 Task: Look for products in the category "Women's Body Care" from Aloe Cadabra only.
Action: Mouse moved to (294, 126)
Screenshot: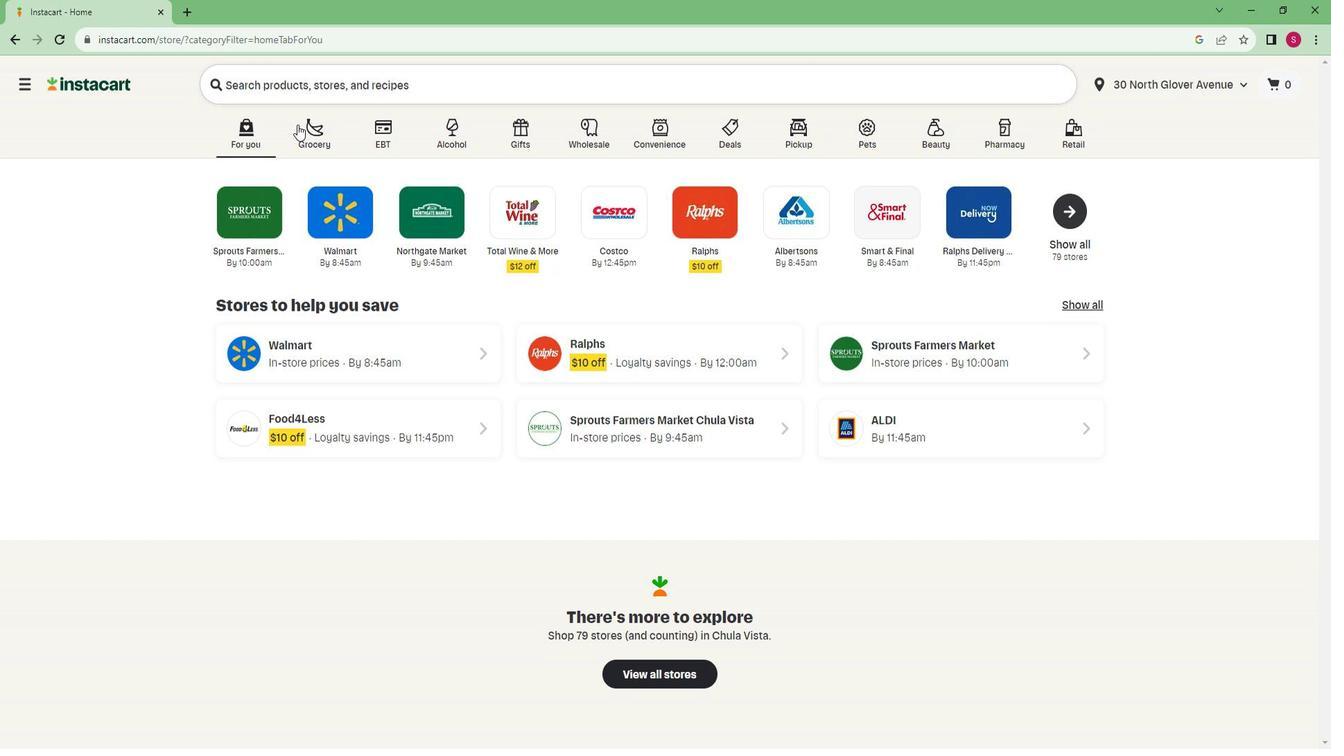 
Action: Mouse pressed left at (294, 126)
Screenshot: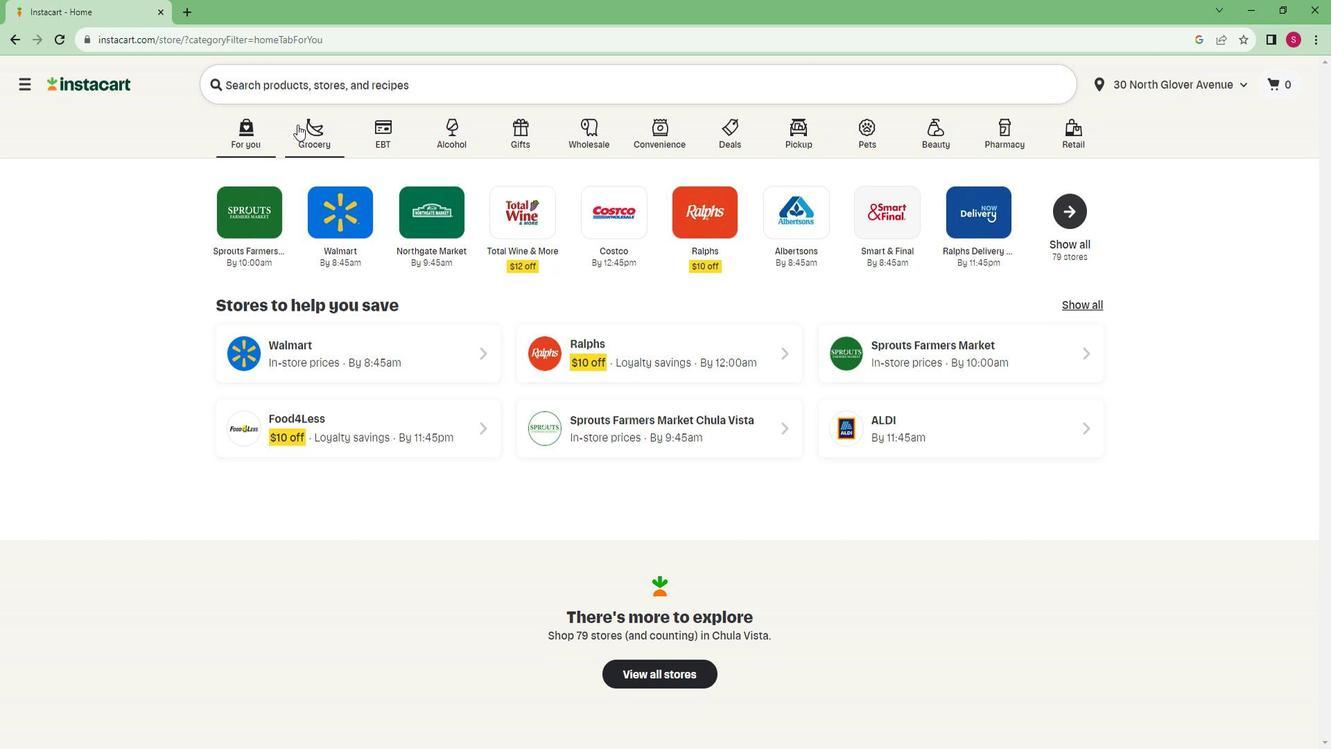 
Action: Mouse moved to (289, 401)
Screenshot: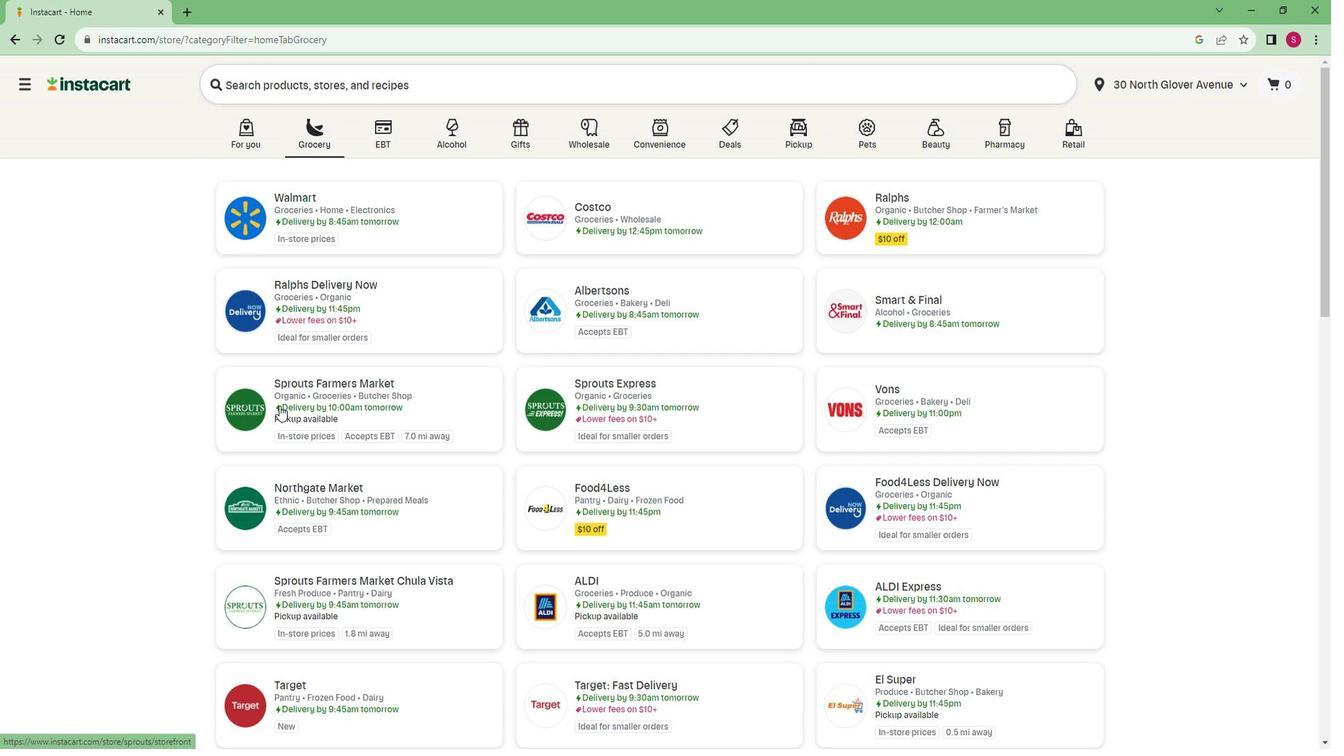 
Action: Mouse pressed left at (289, 401)
Screenshot: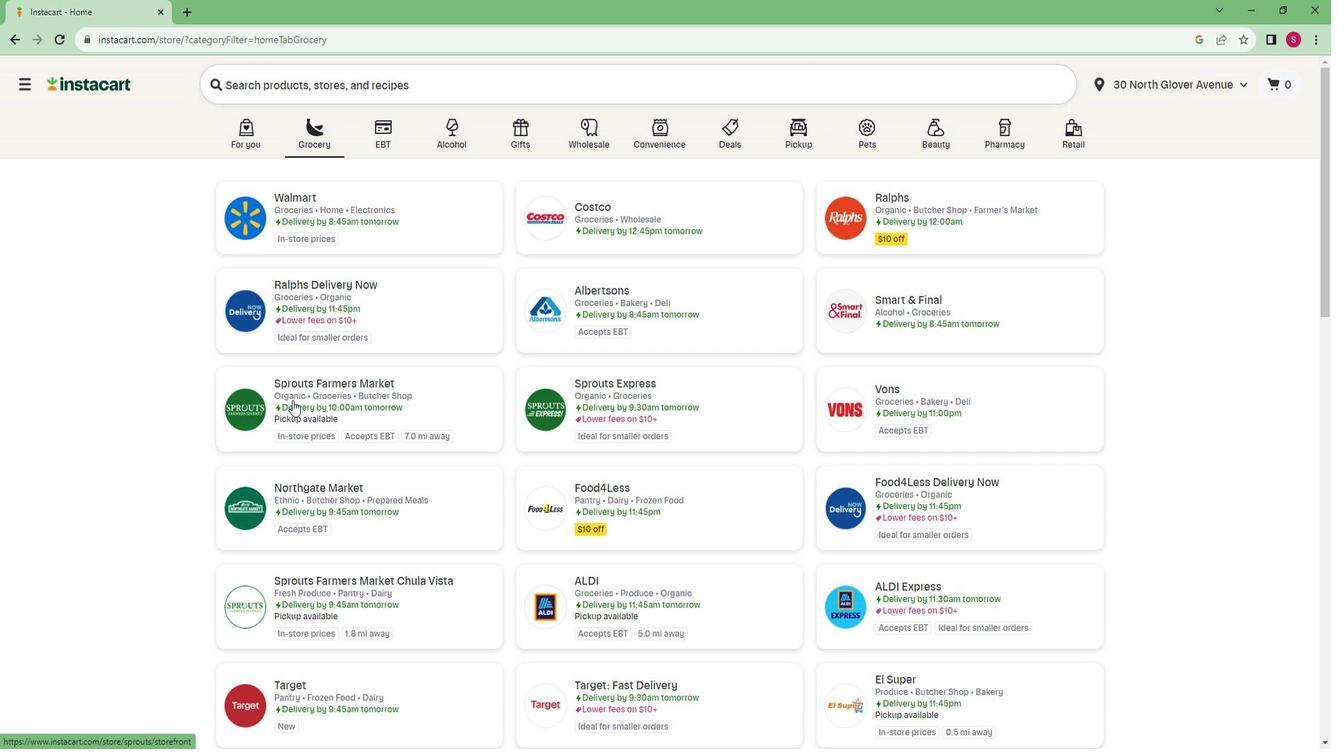 
Action: Mouse moved to (37, 606)
Screenshot: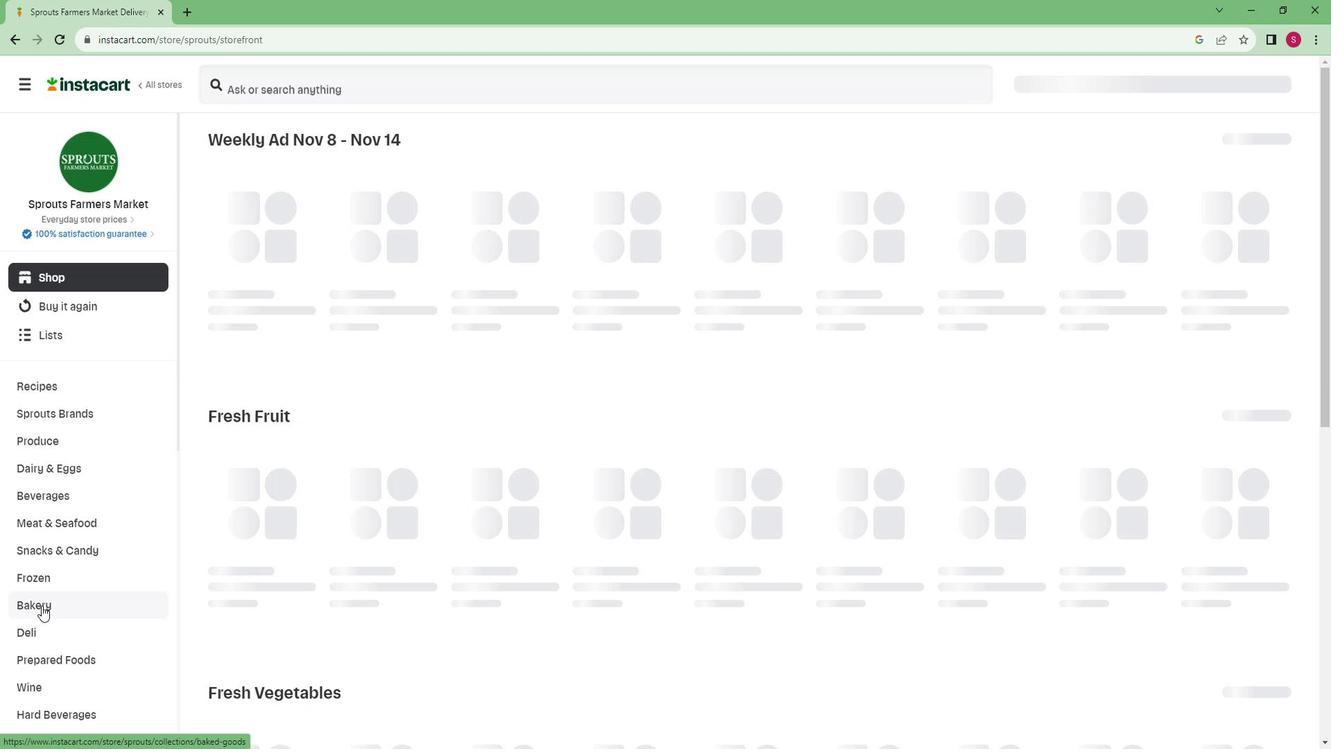 
Action: Mouse scrolled (37, 606) with delta (0, 0)
Screenshot: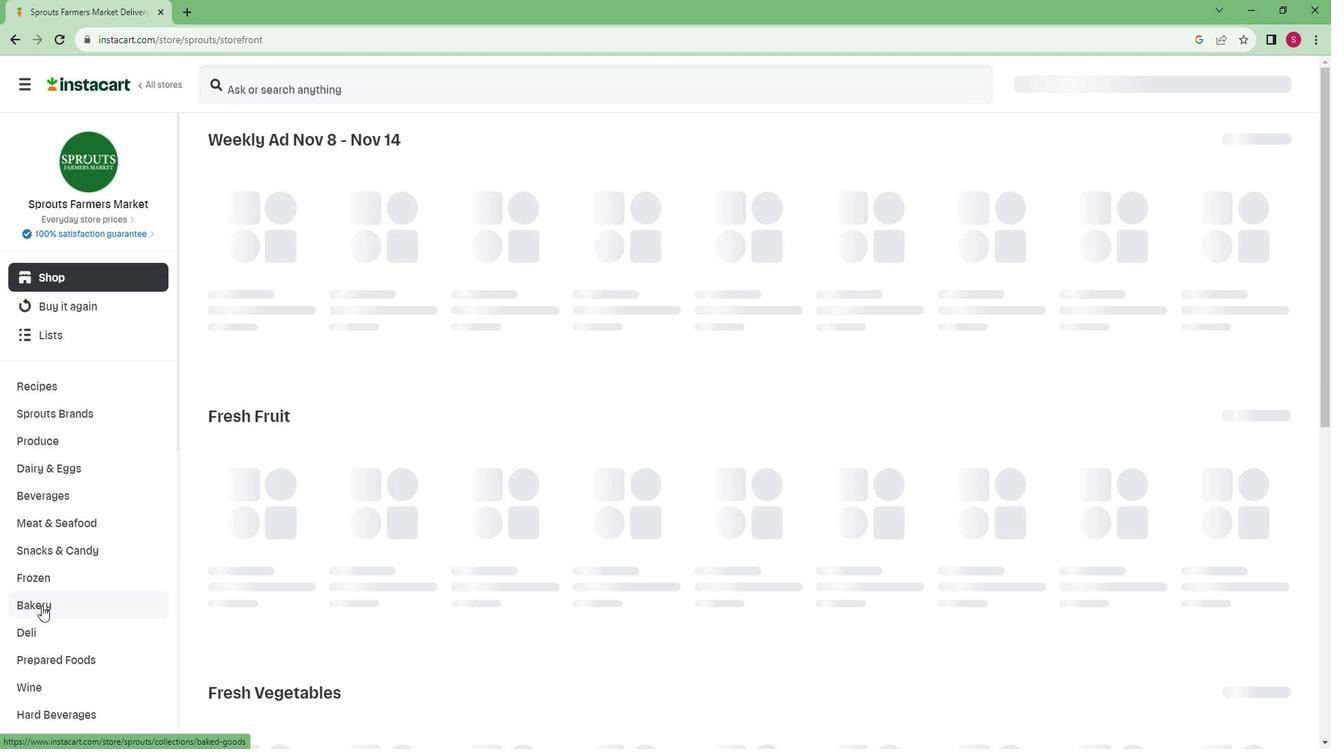
Action: Mouse scrolled (37, 606) with delta (0, 0)
Screenshot: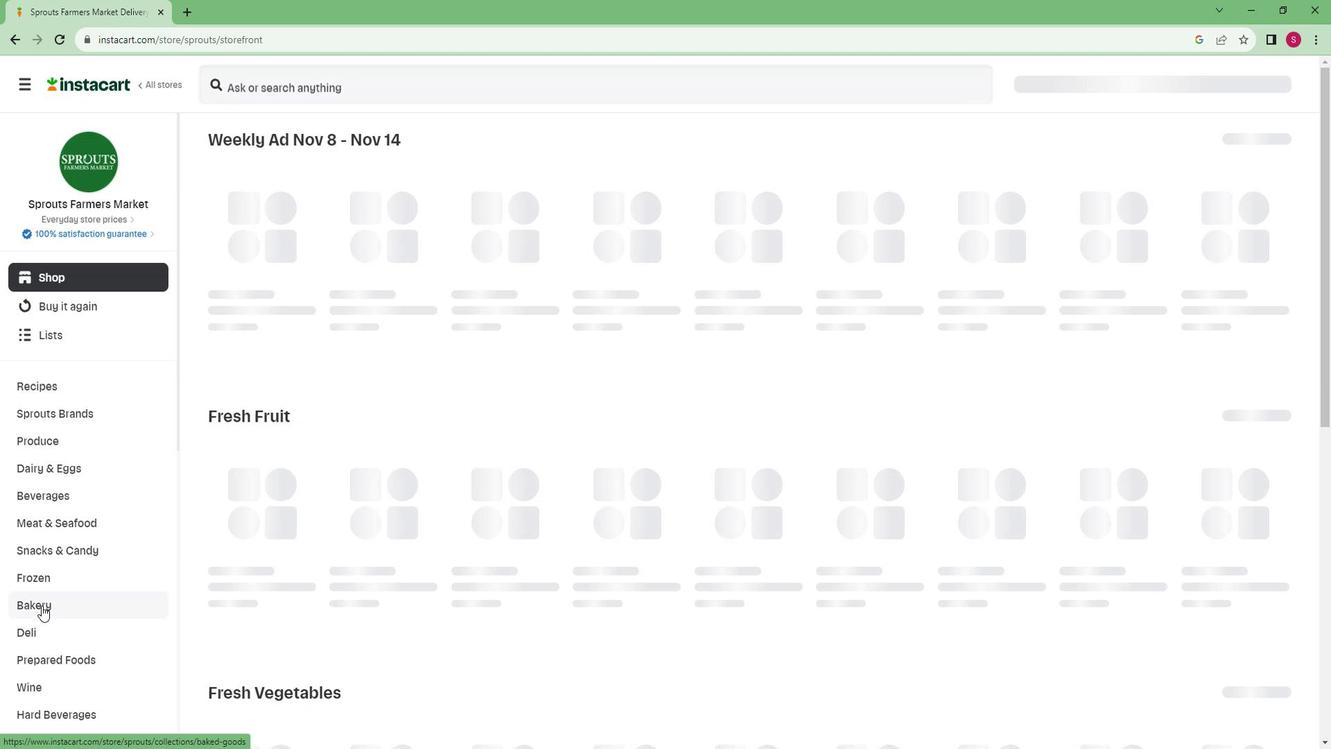 
Action: Mouse scrolled (37, 606) with delta (0, 0)
Screenshot: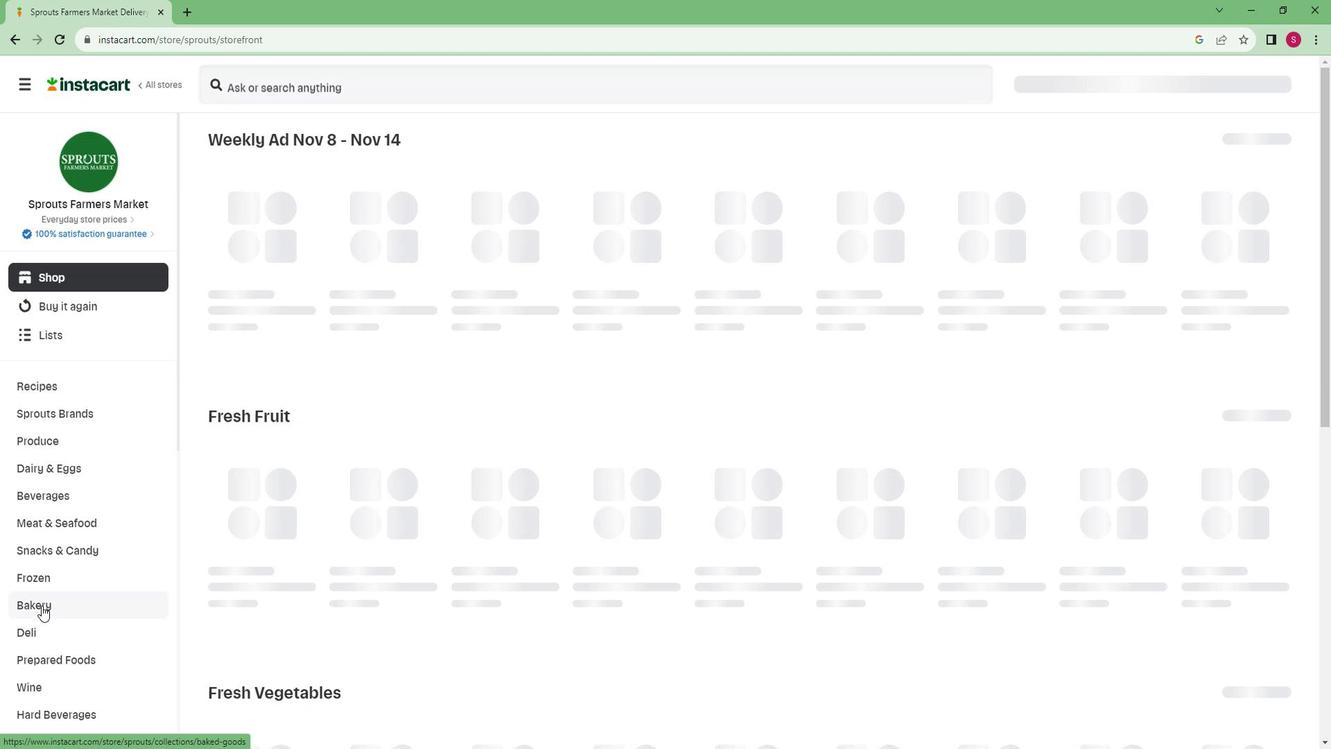 
Action: Mouse scrolled (37, 606) with delta (0, 0)
Screenshot: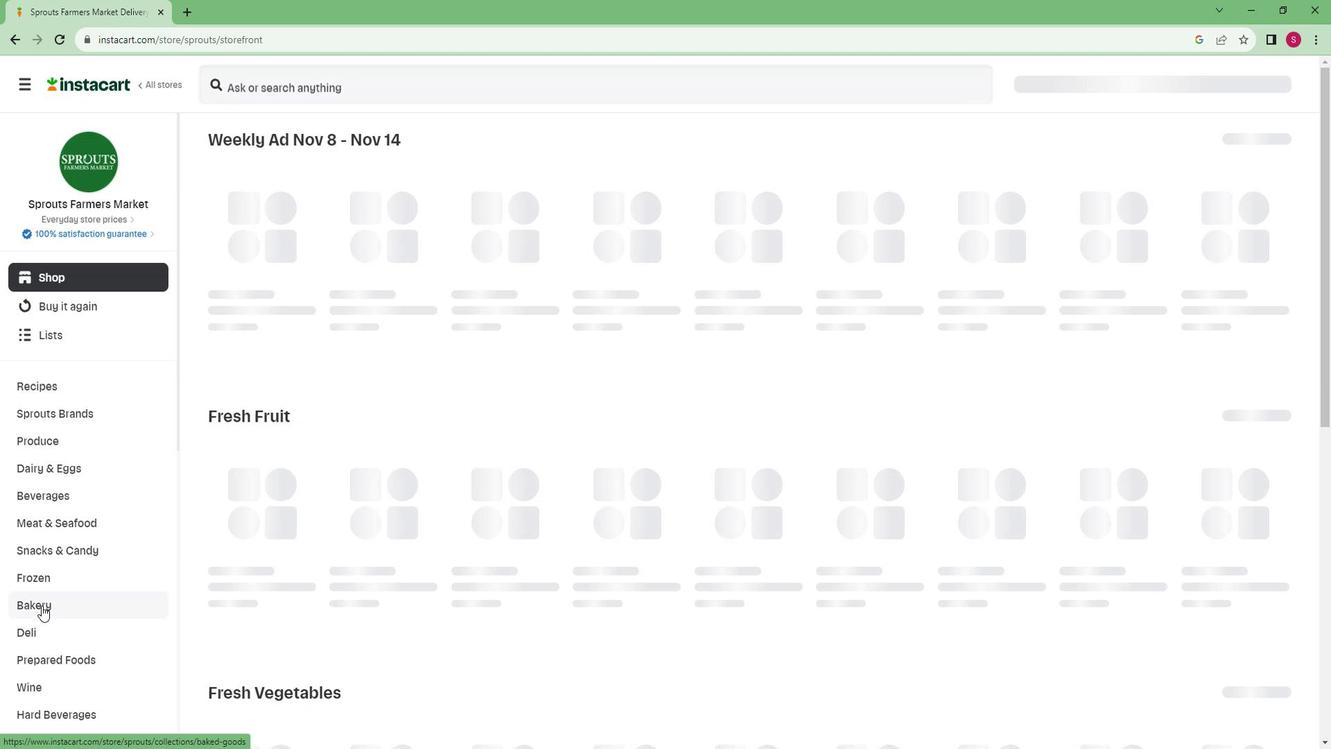 
Action: Mouse scrolled (37, 606) with delta (0, 0)
Screenshot: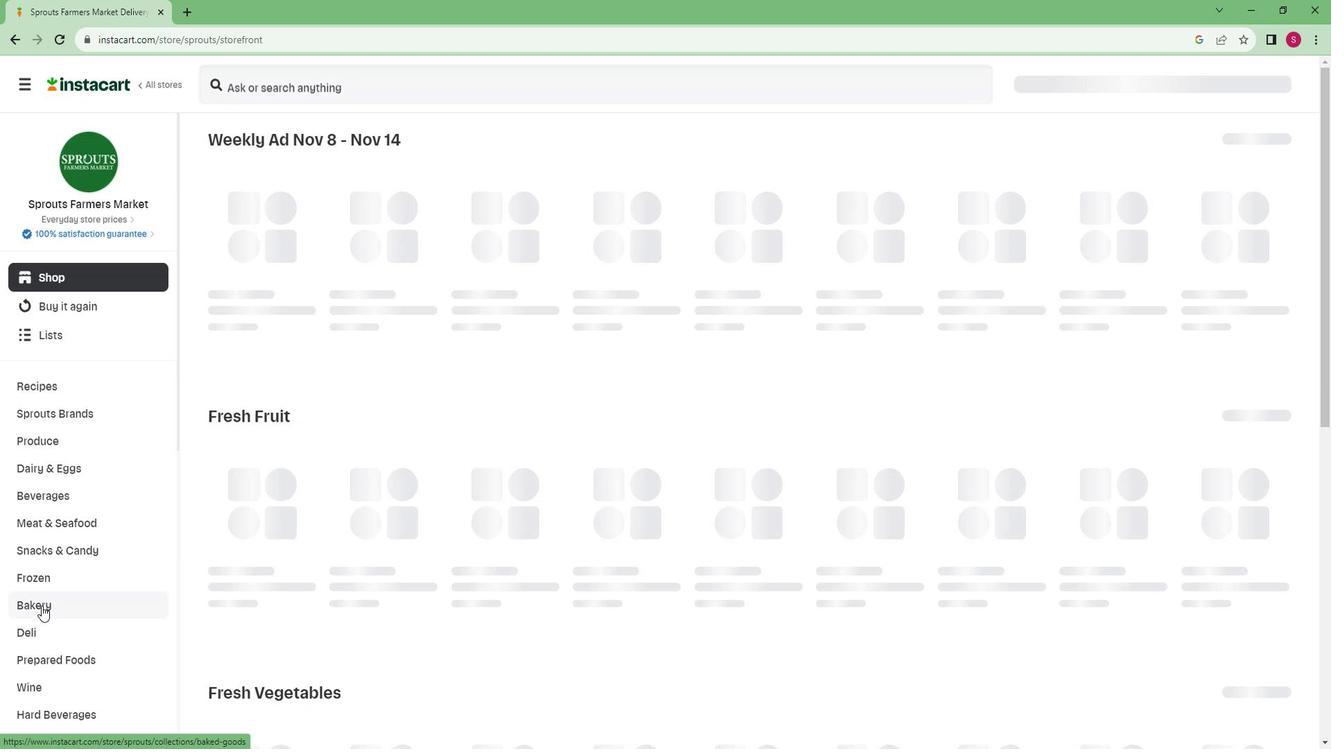
Action: Mouse scrolled (37, 606) with delta (0, 0)
Screenshot: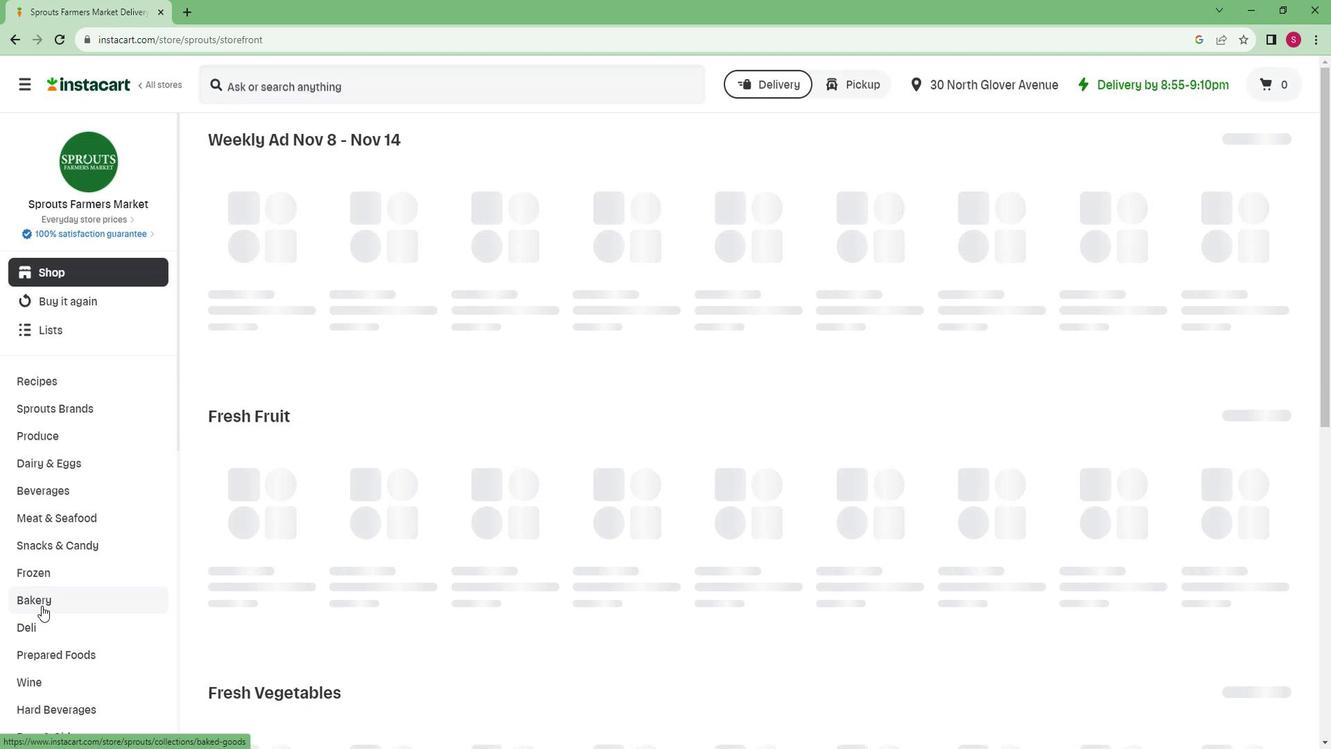 
Action: Mouse scrolled (37, 606) with delta (0, 0)
Screenshot: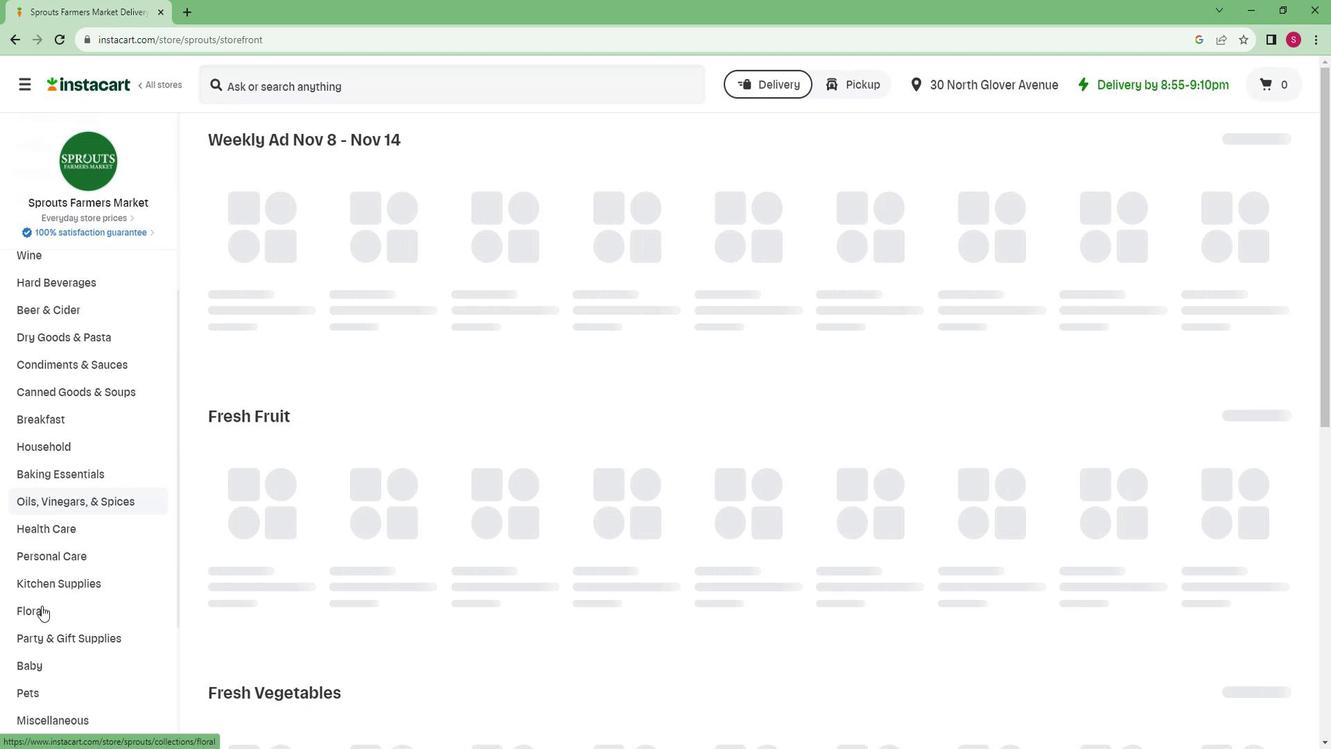 
Action: Mouse scrolled (37, 606) with delta (0, 0)
Screenshot: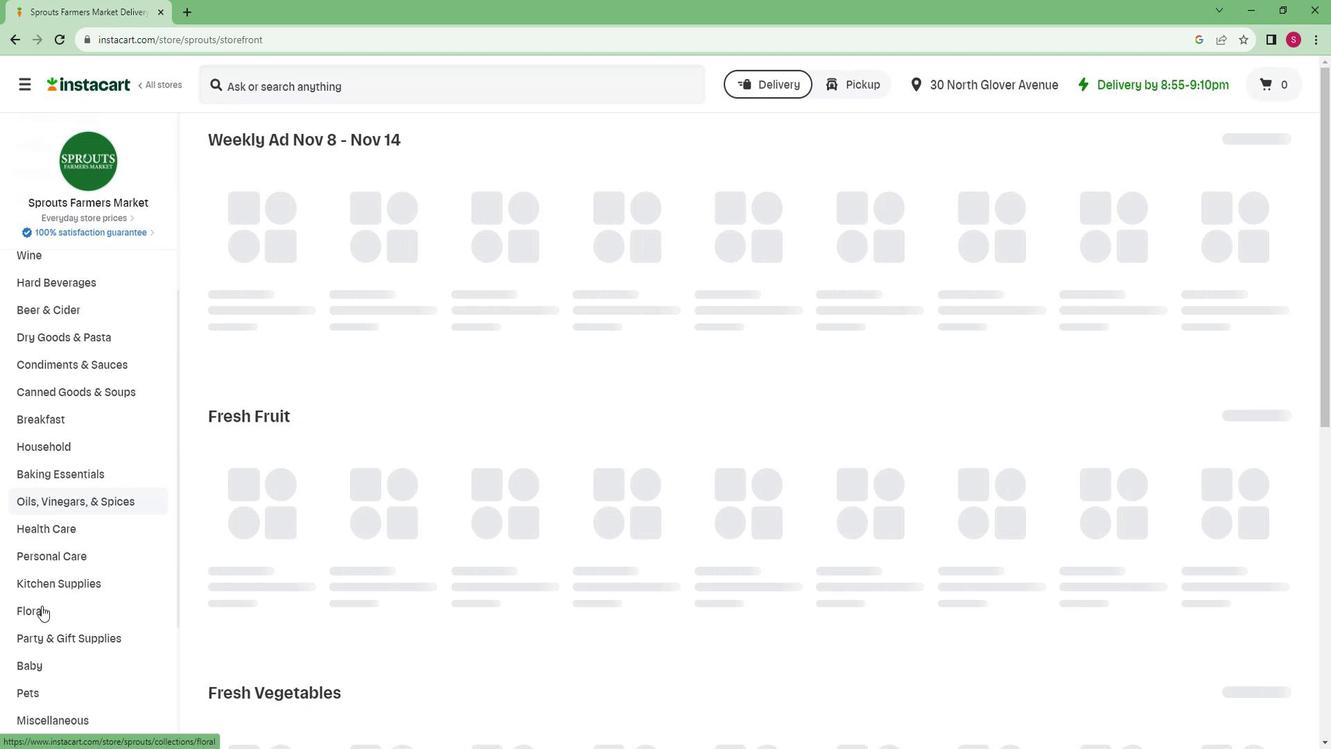 
Action: Mouse scrolled (37, 606) with delta (0, 0)
Screenshot: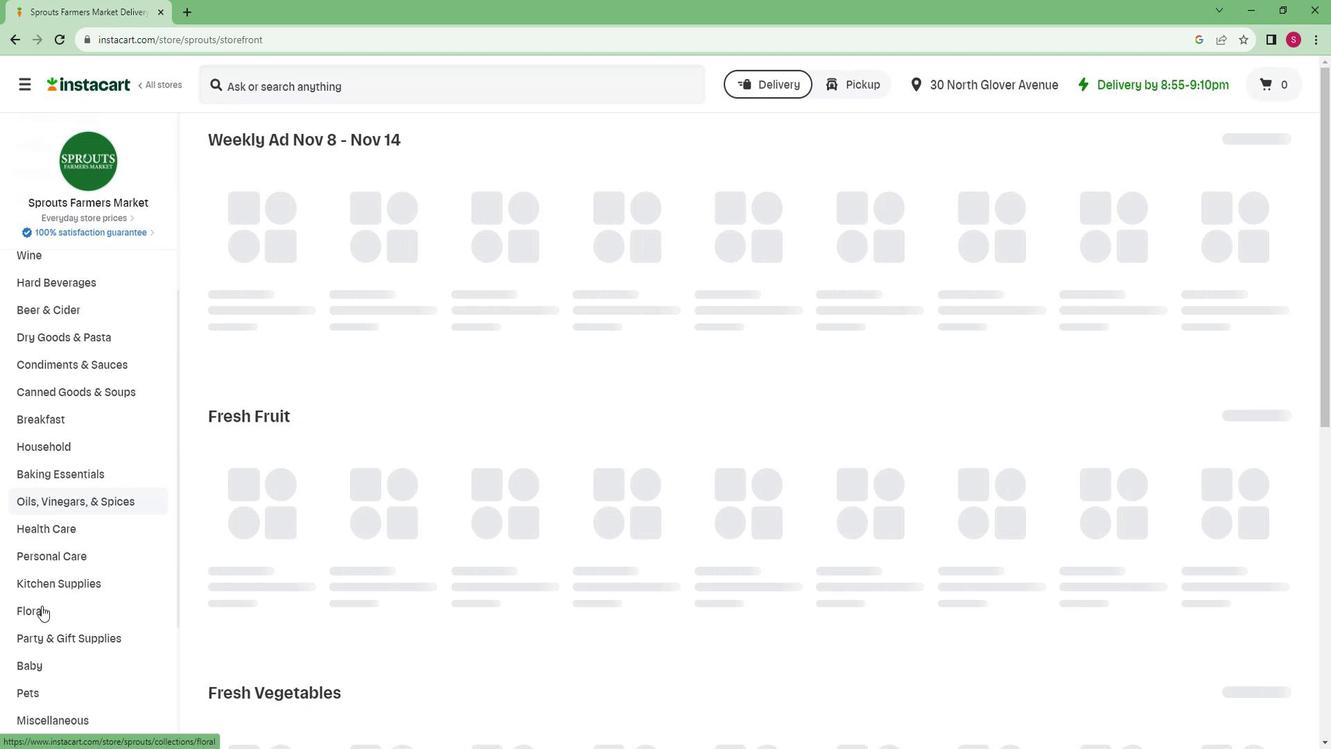 
Action: Mouse scrolled (37, 606) with delta (0, 0)
Screenshot: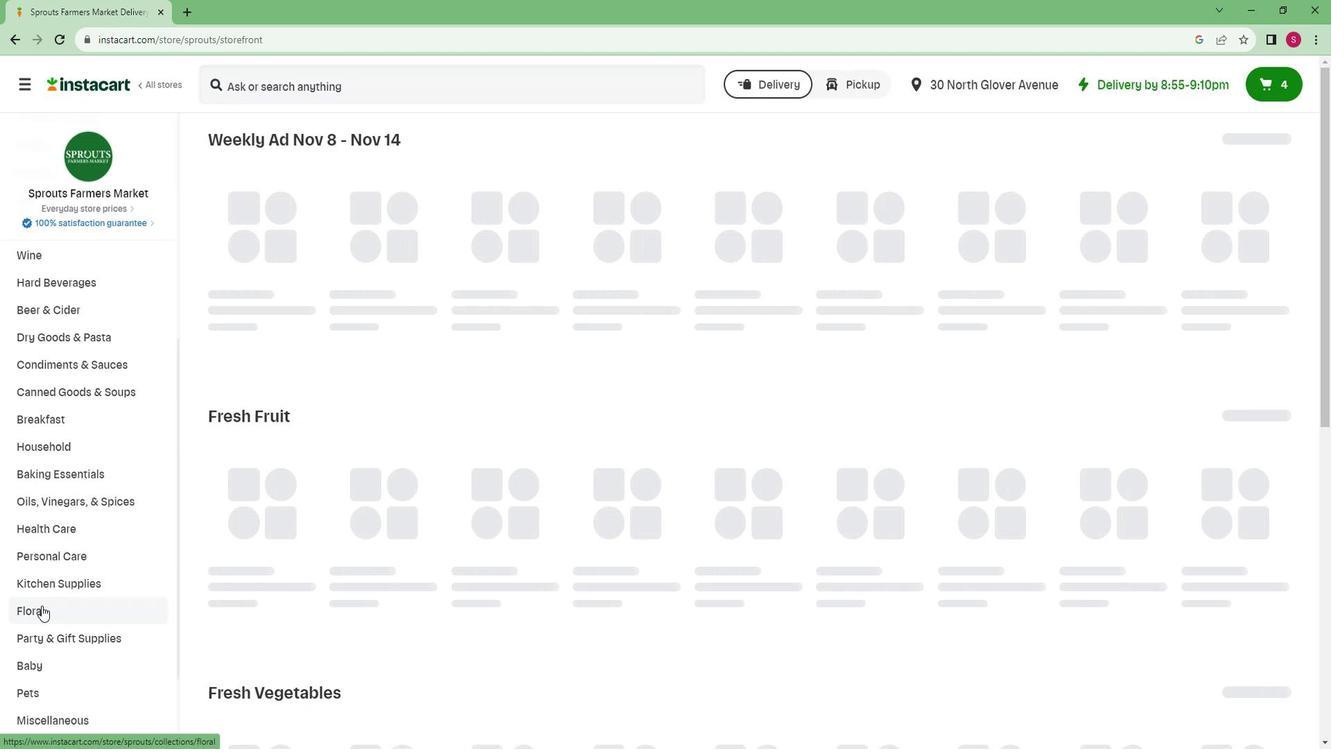 
Action: Mouse scrolled (37, 606) with delta (0, 0)
Screenshot: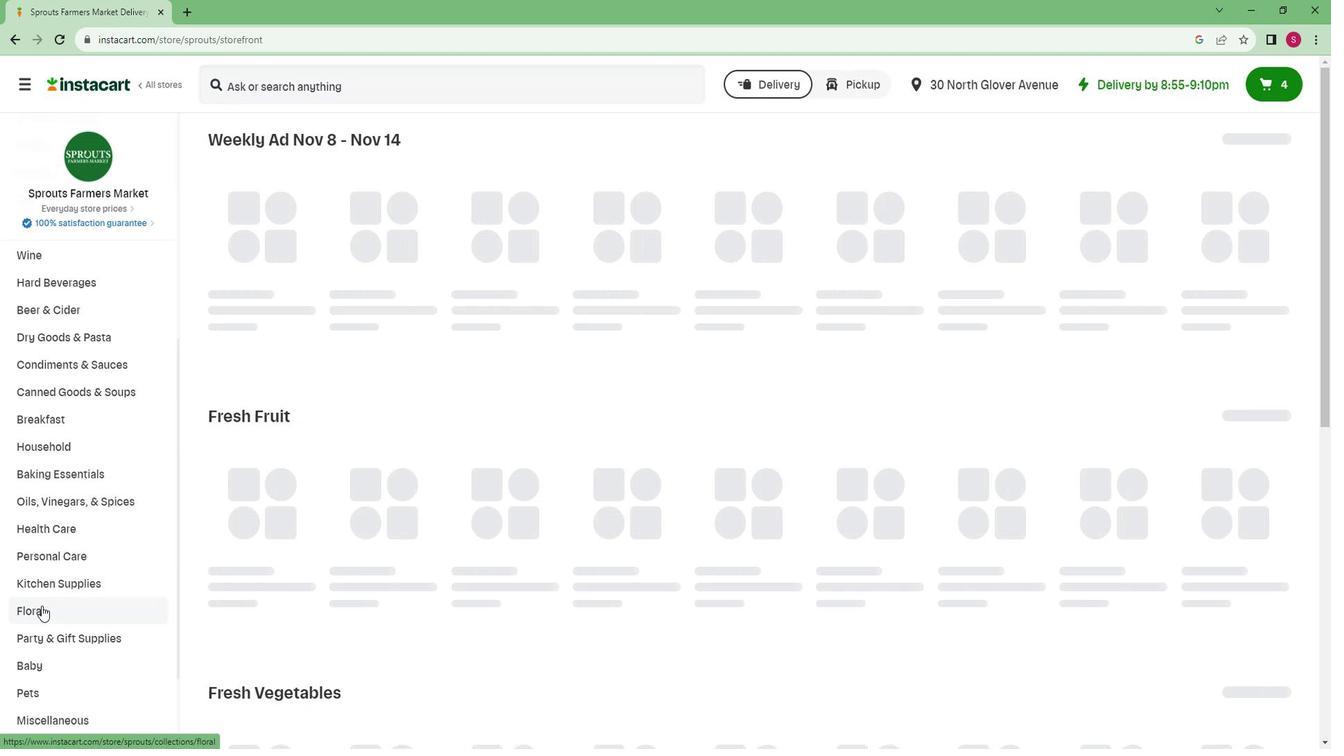 
Action: Mouse moved to (29, 694)
Screenshot: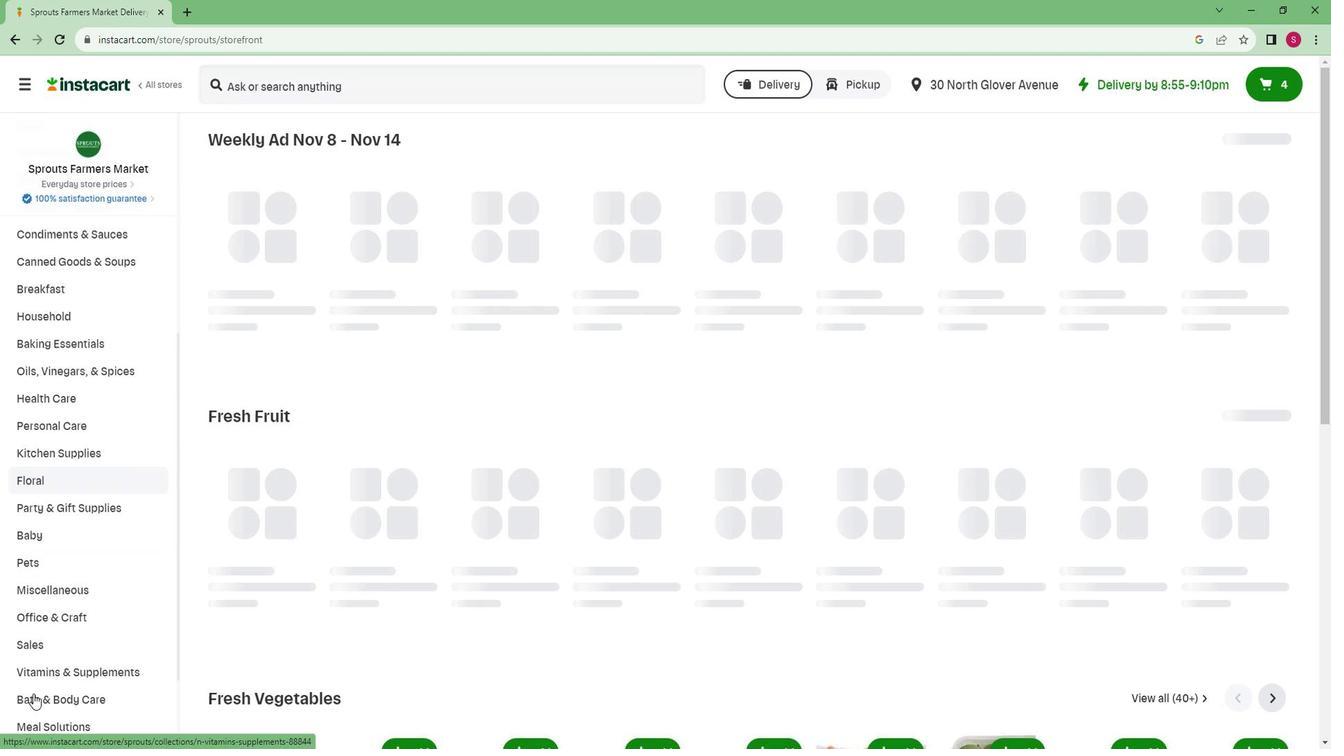 
Action: Mouse pressed left at (29, 694)
Screenshot: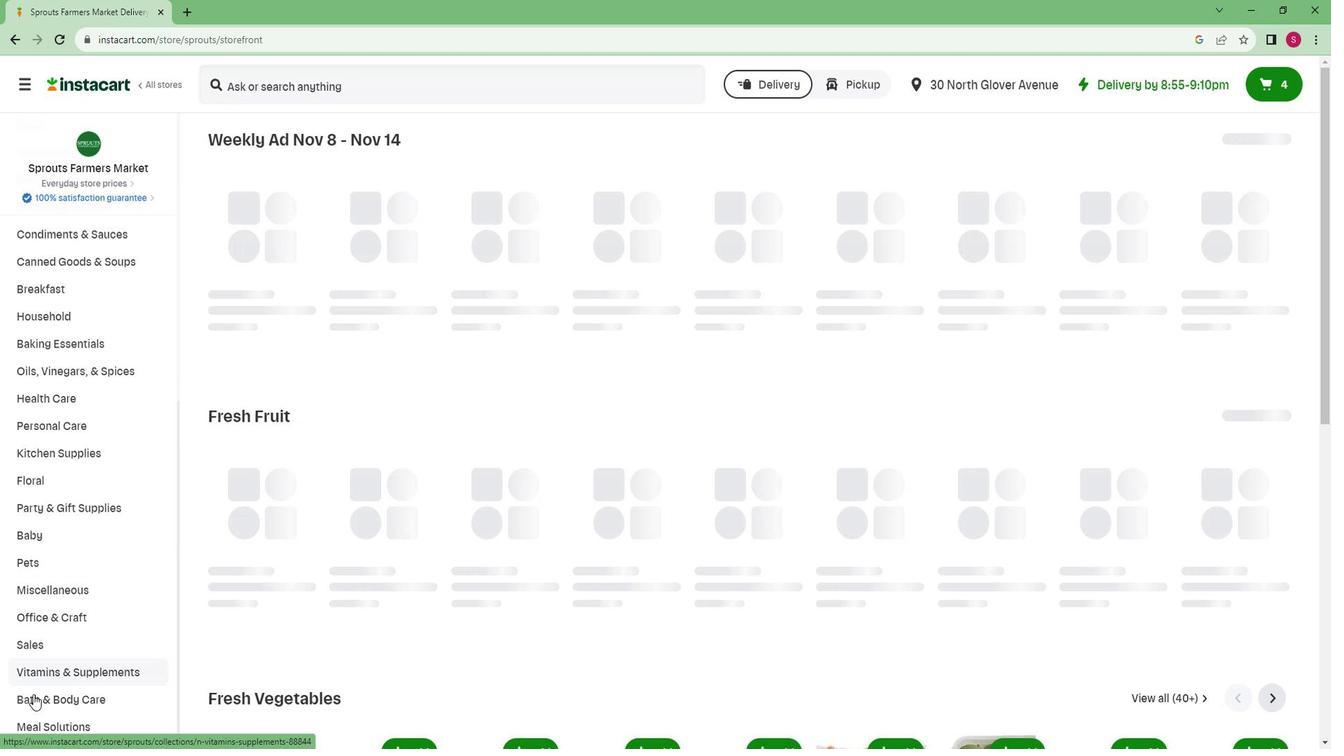 
Action: Mouse moved to (36, 682)
Screenshot: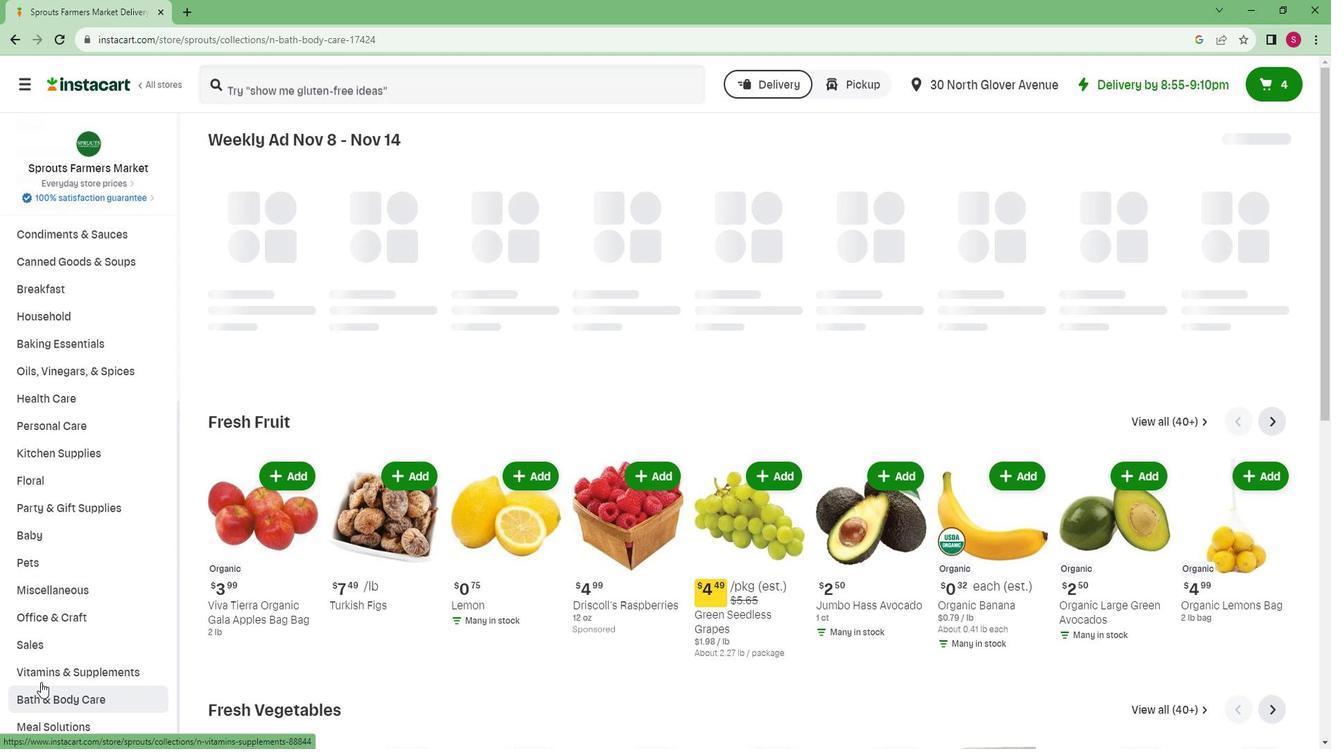
Action: Mouse scrolled (36, 681) with delta (0, 0)
Screenshot: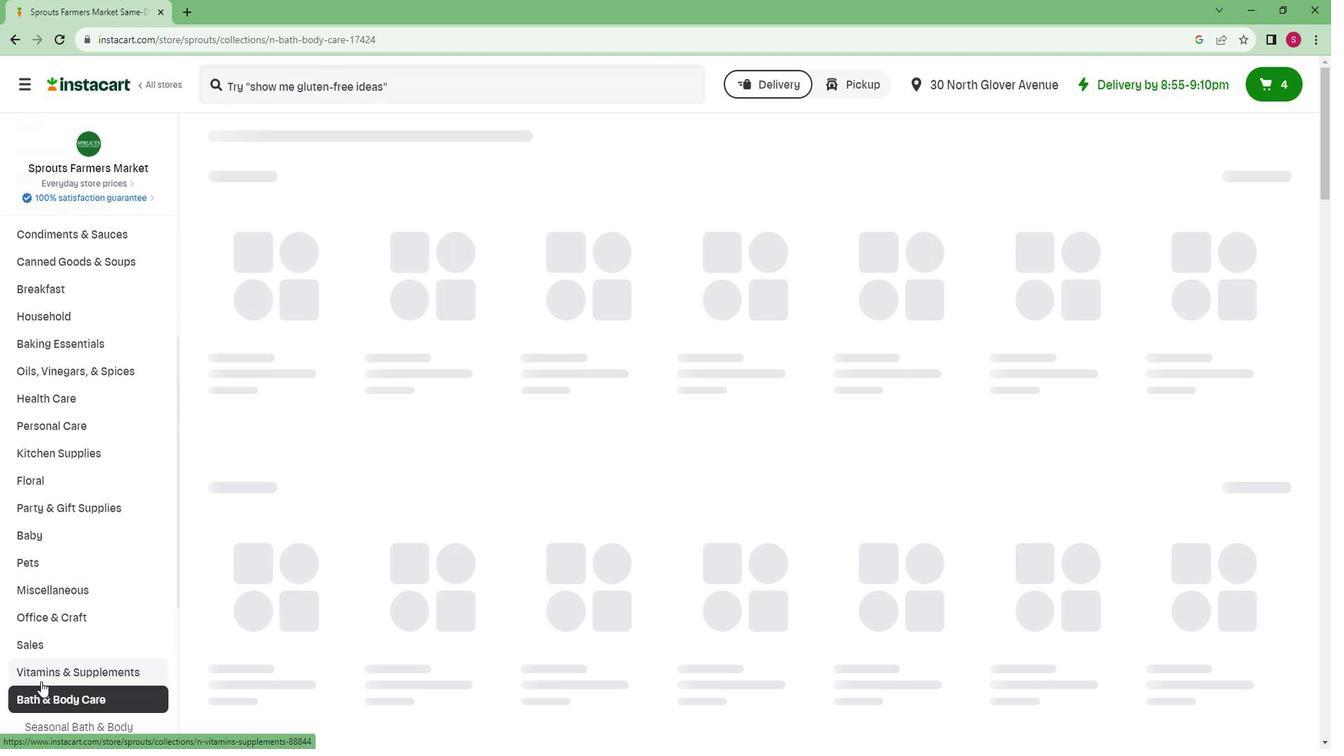 
Action: Mouse scrolled (36, 681) with delta (0, 0)
Screenshot: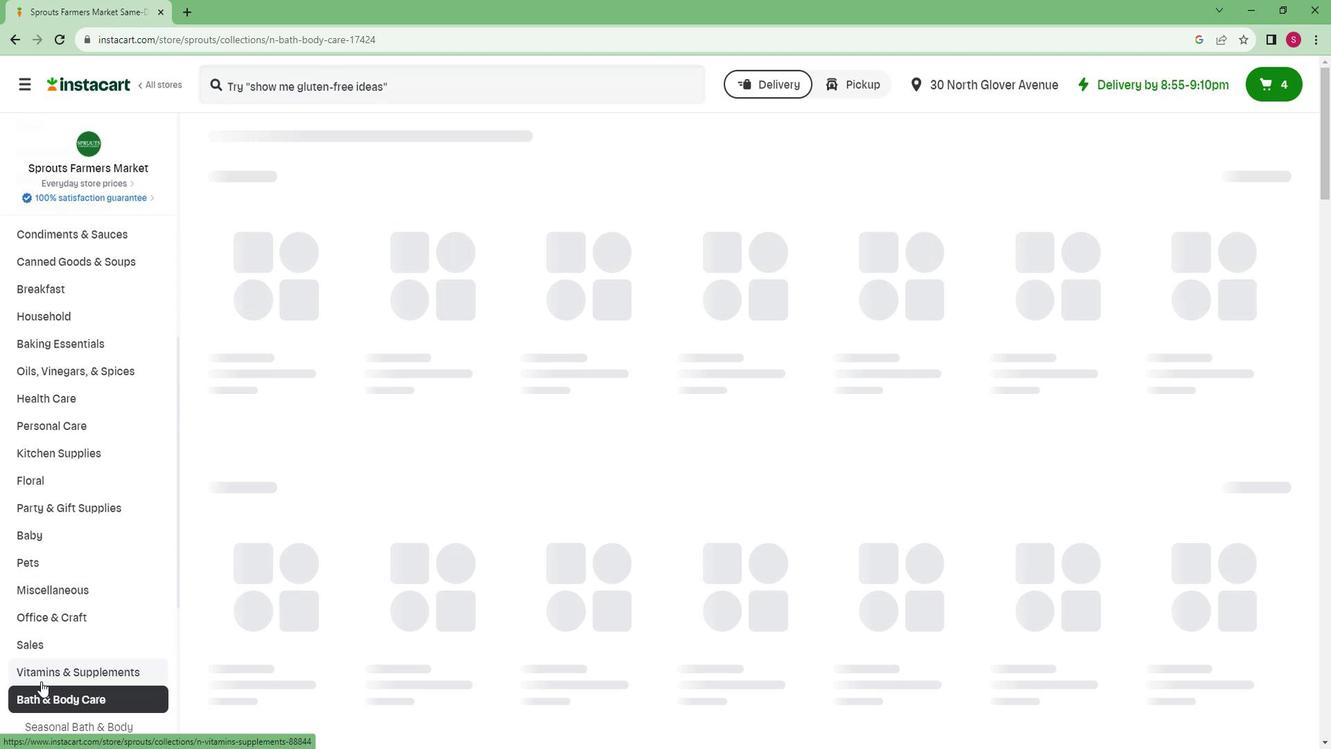 
Action: Mouse scrolled (36, 681) with delta (0, 0)
Screenshot: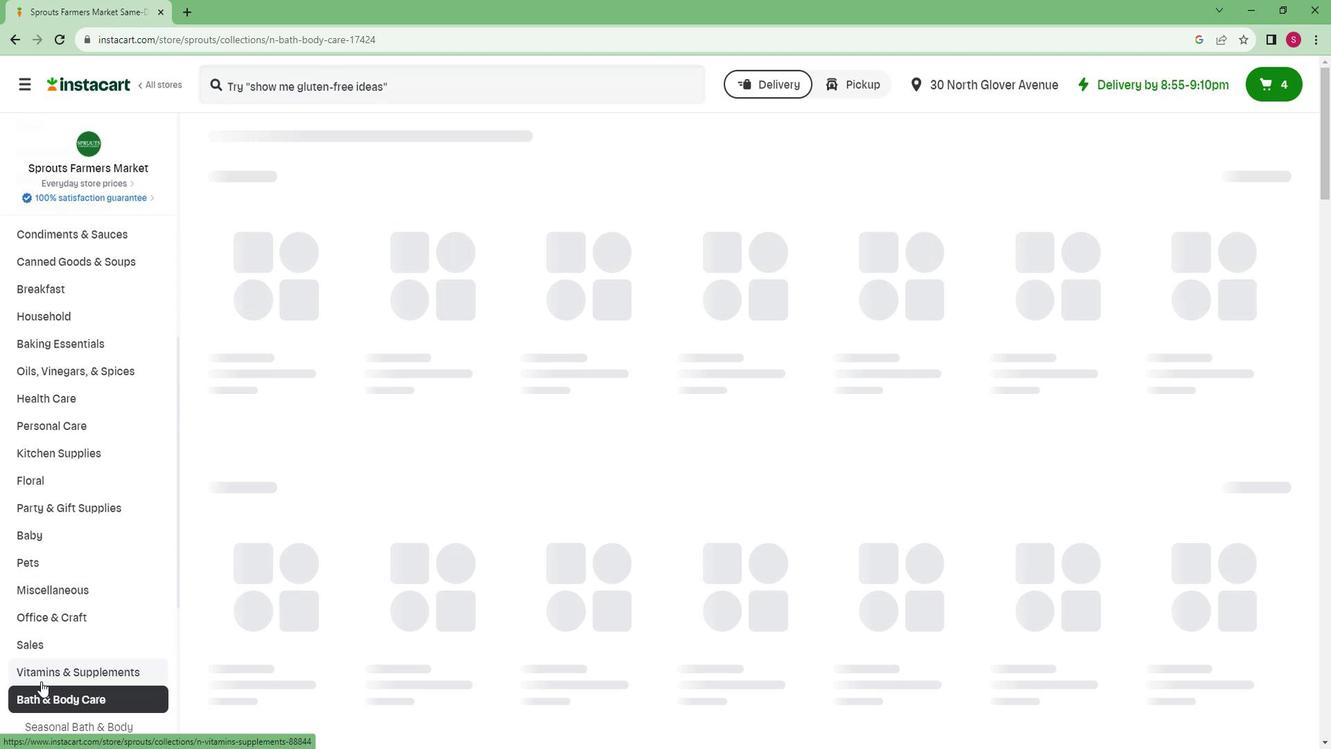 
Action: Mouse scrolled (36, 681) with delta (0, 0)
Screenshot: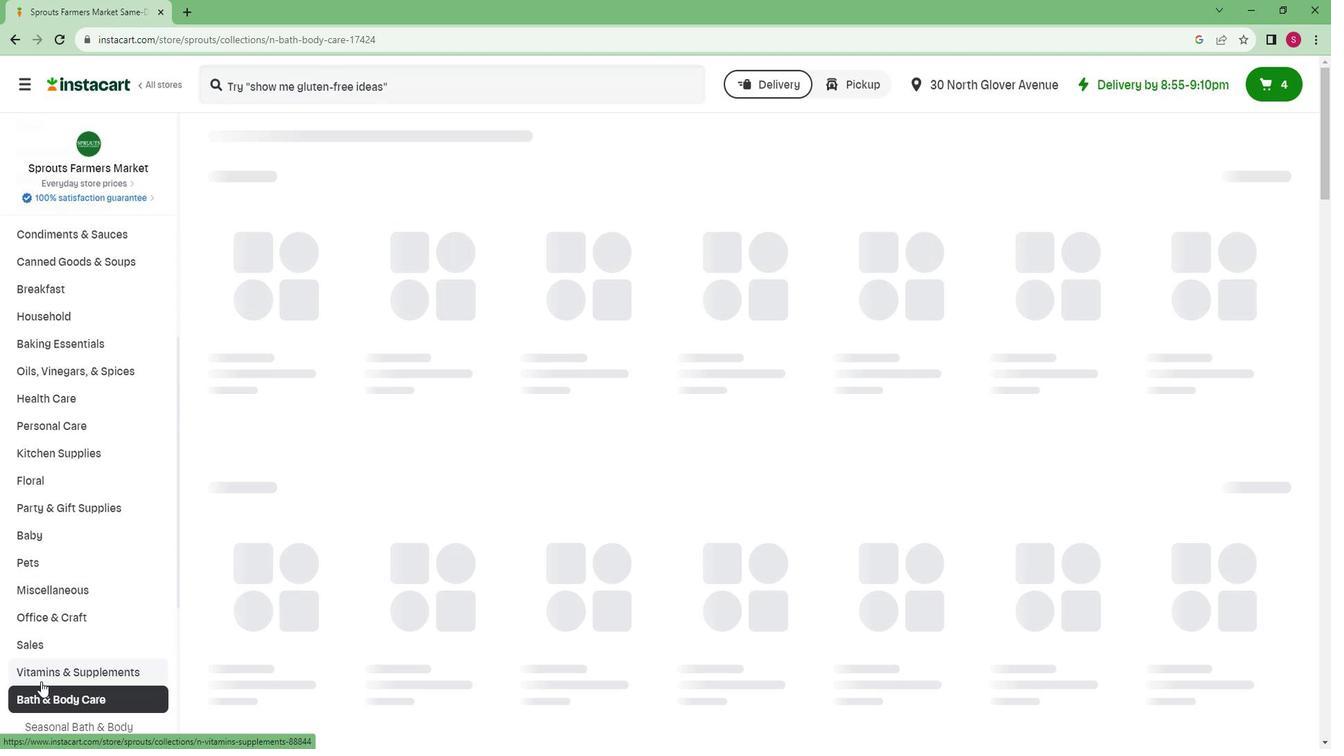 
Action: Mouse scrolled (36, 681) with delta (0, 0)
Screenshot: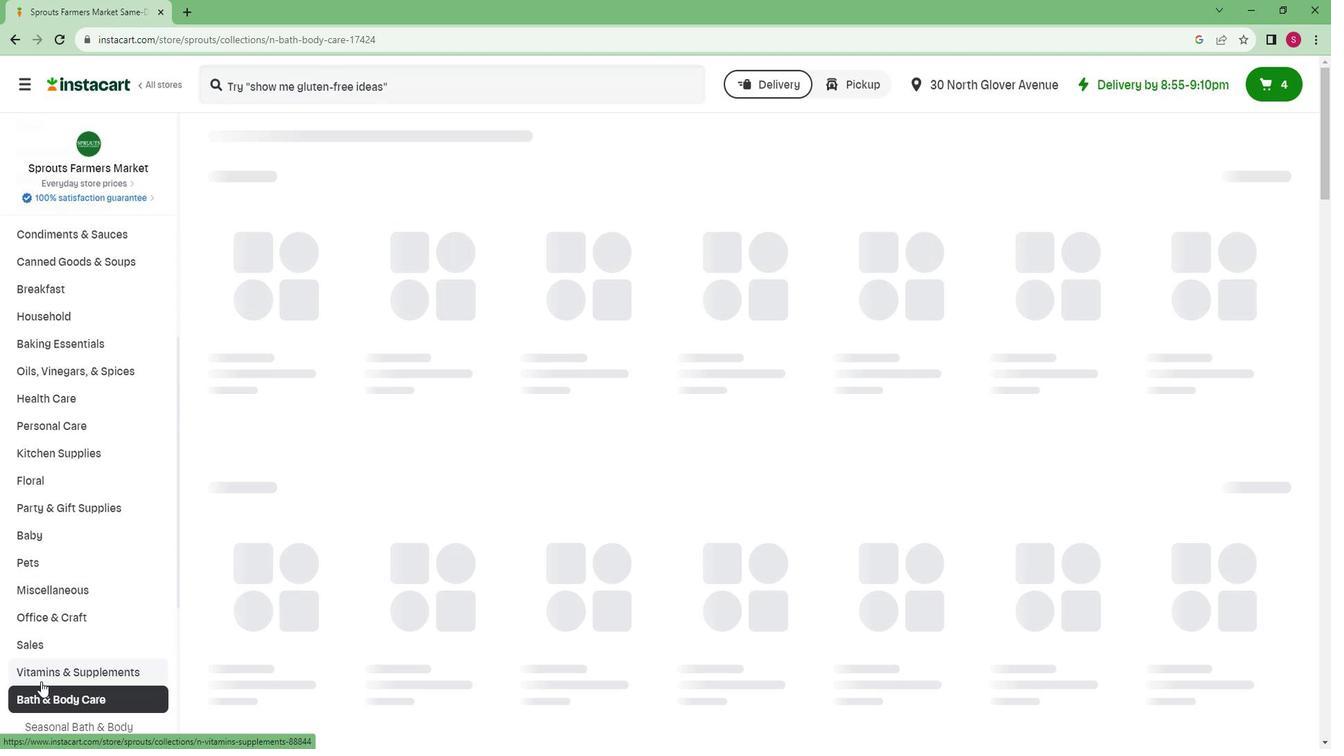 
Action: Mouse scrolled (36, 681) with delta (0, 0)
Screenshot: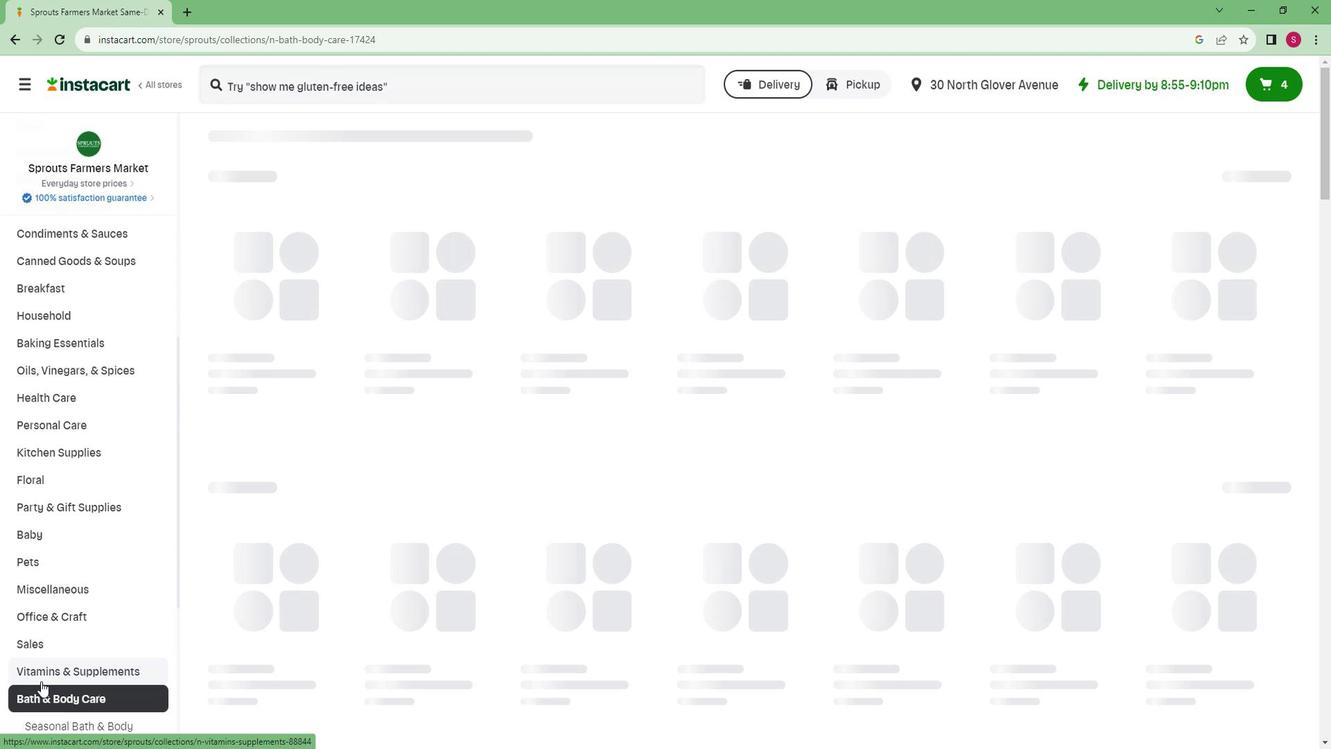 
Action: Mouse scrolled (36, 681) with delta (0, 0)
Screenshot: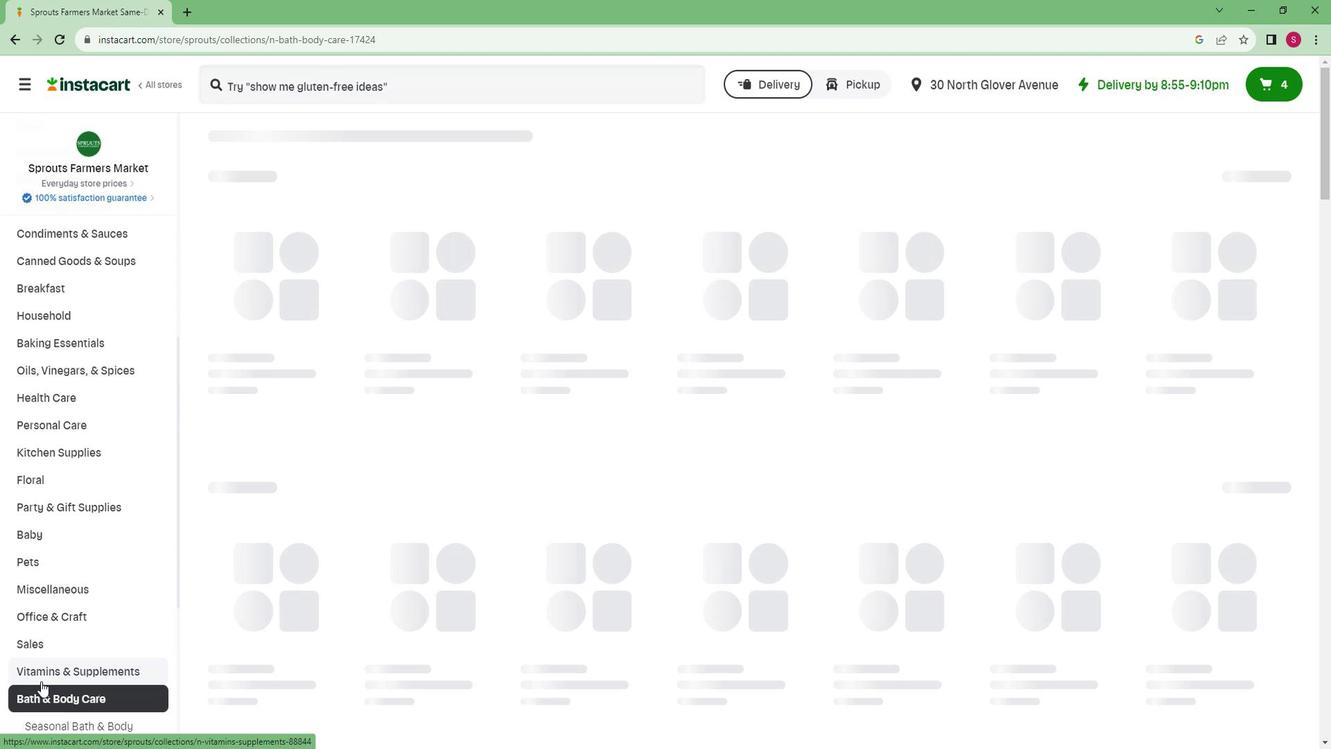 
Action: Mouse moved to (22, 703)
Screenshot: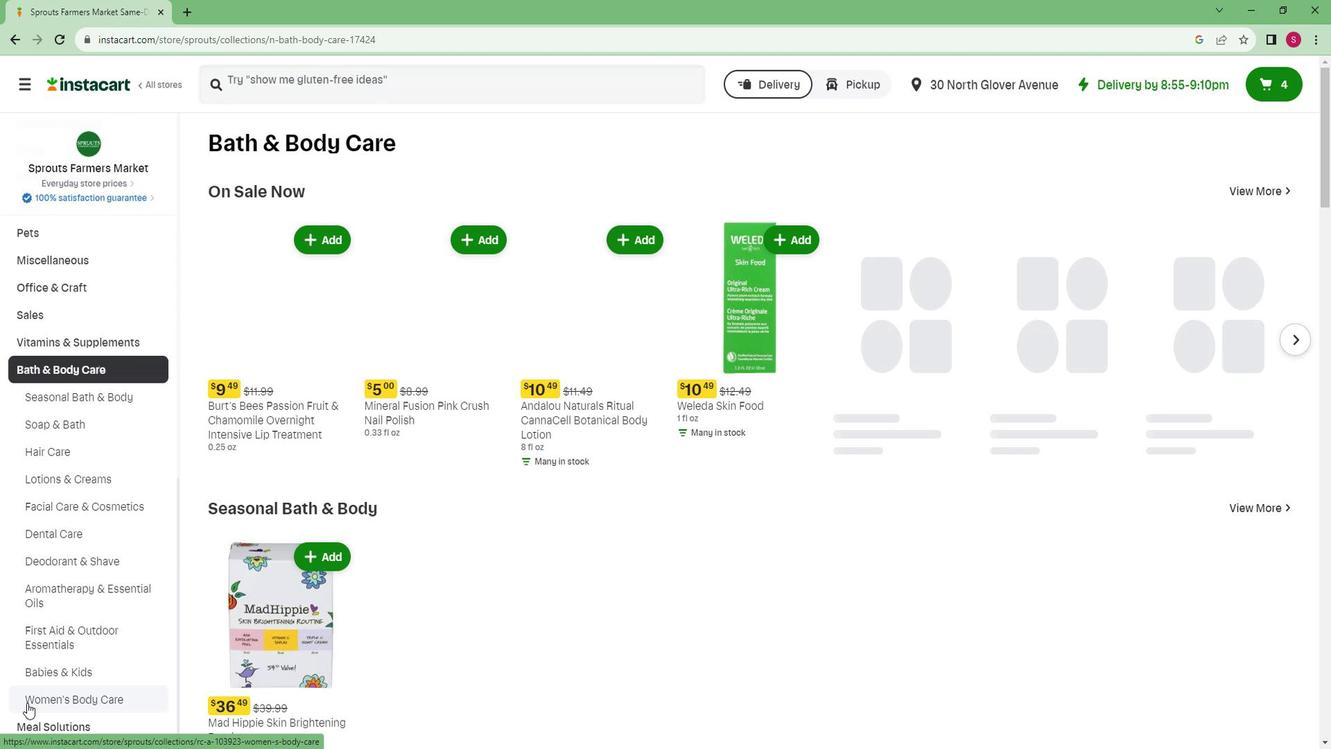 
Action: Mouse pressed left at (22, 703)
Screenshot: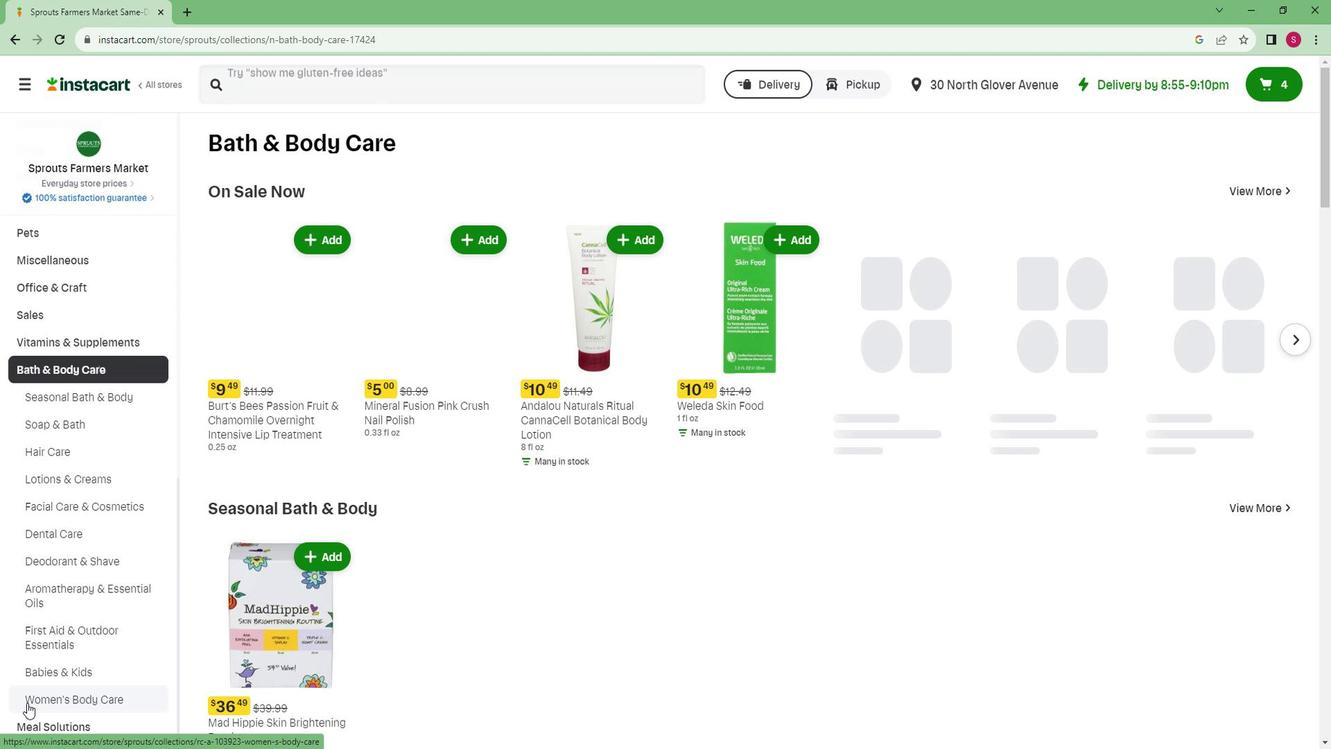 
Action: Mouse moved to (295, 202)
Screenshot: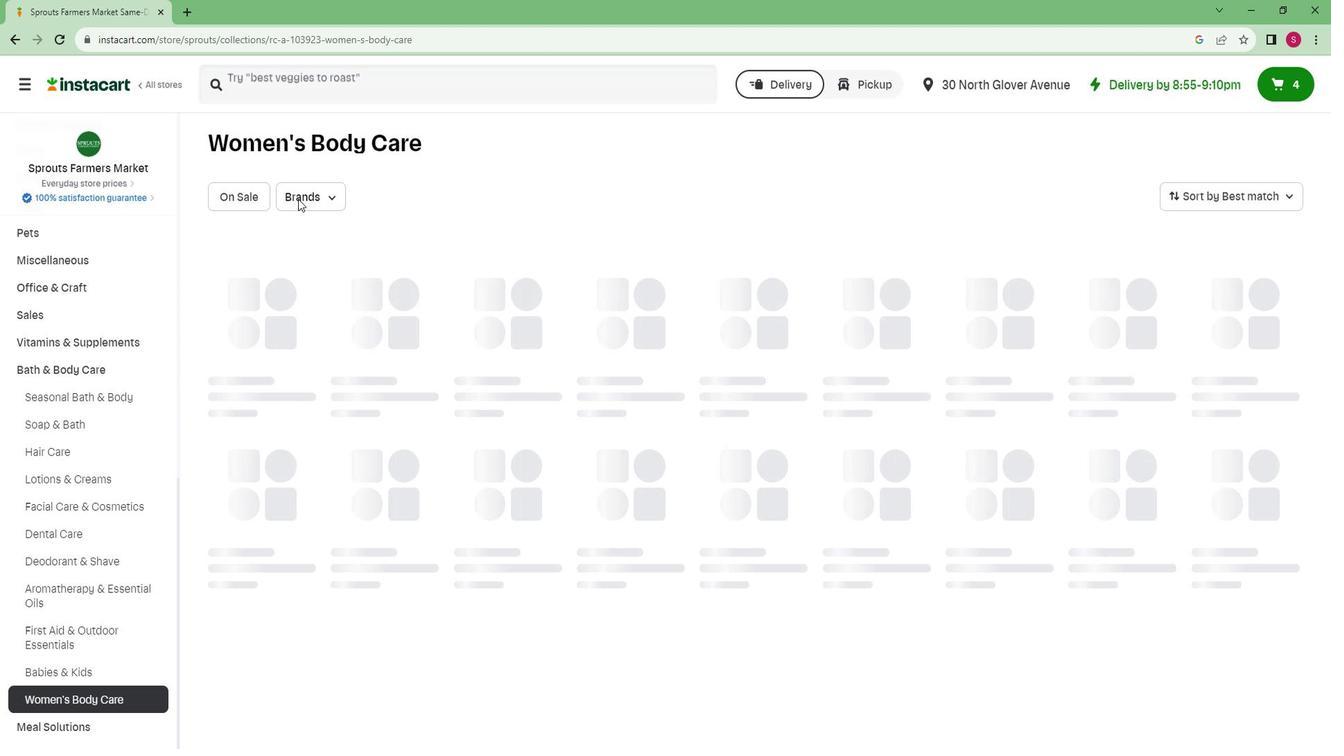 
Action: Mouse pressed left at (295, 202)
Screenshot: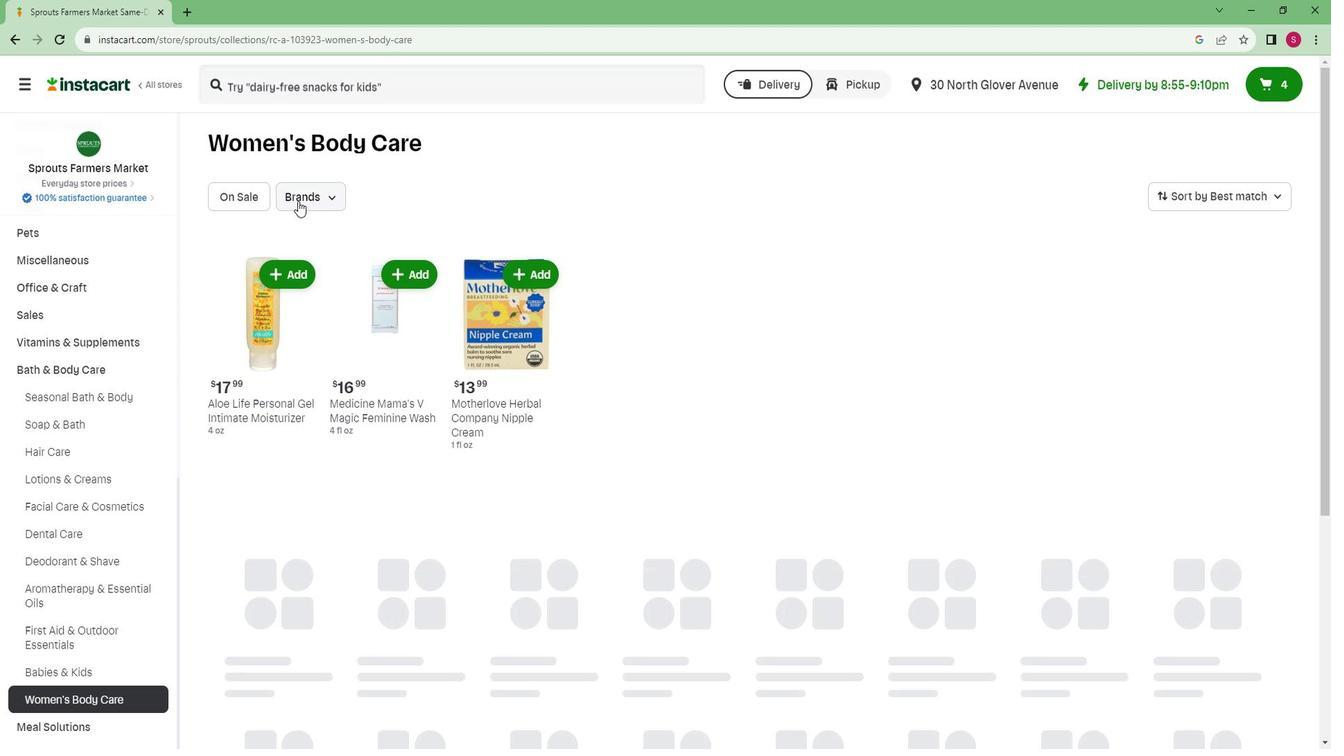 
Action: Mouse moved to (314, 348)
Screenshot: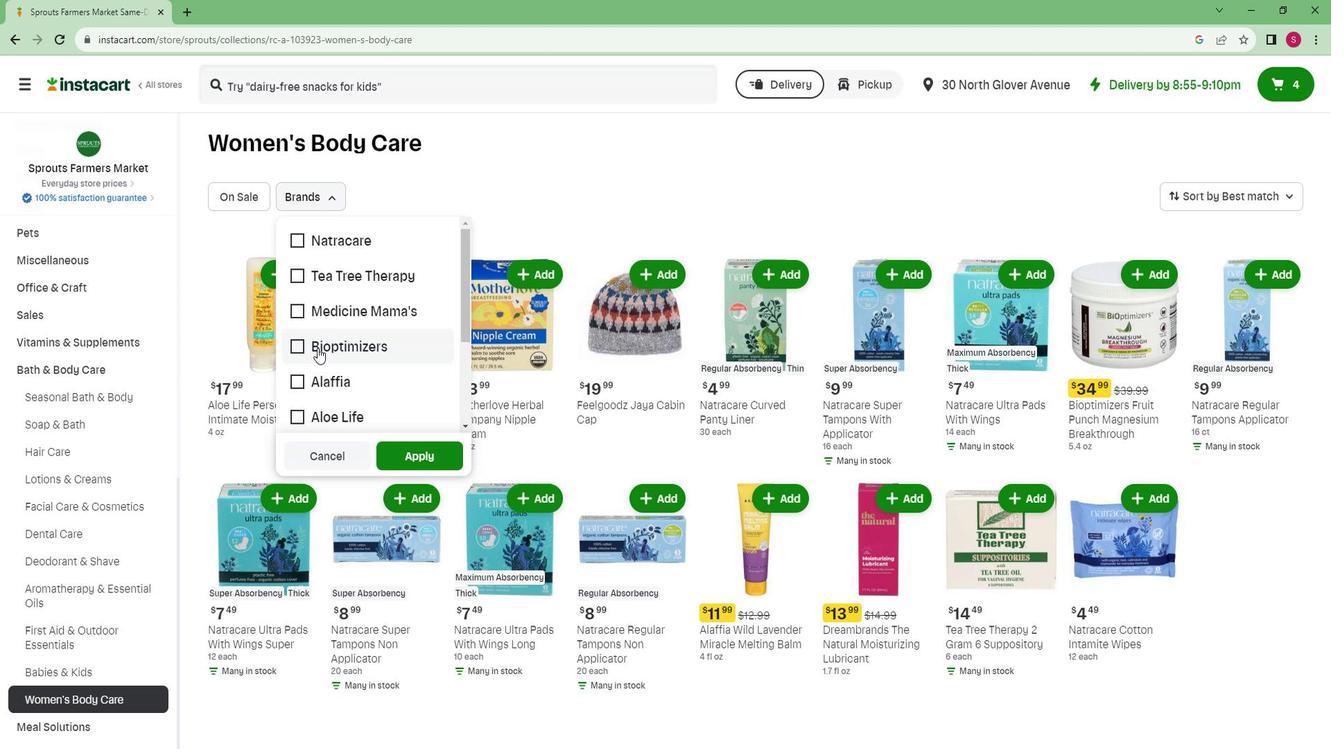 
Action: Mouse scrolled (314, 348) with delta (0, 0)
Screenshot: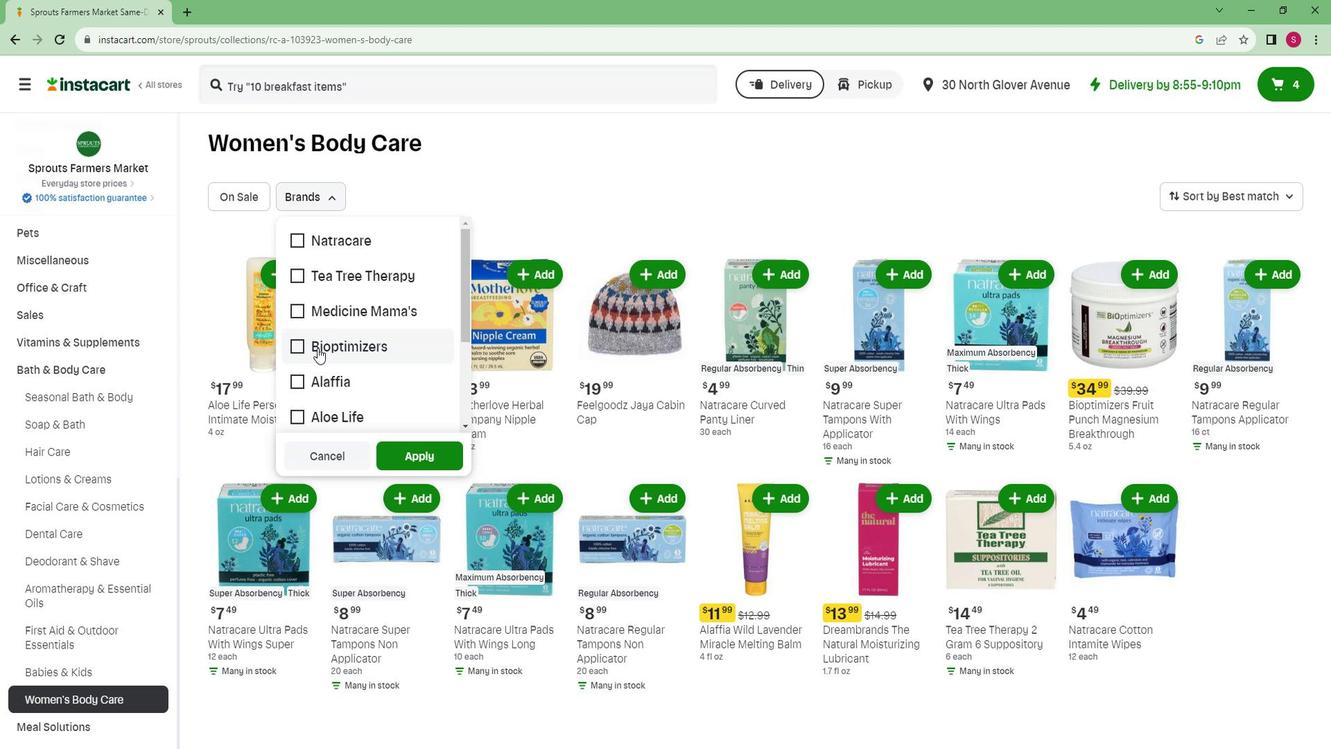
Action: Mouse scrolled (314, 348) with delta (0, 0)
Screenshot: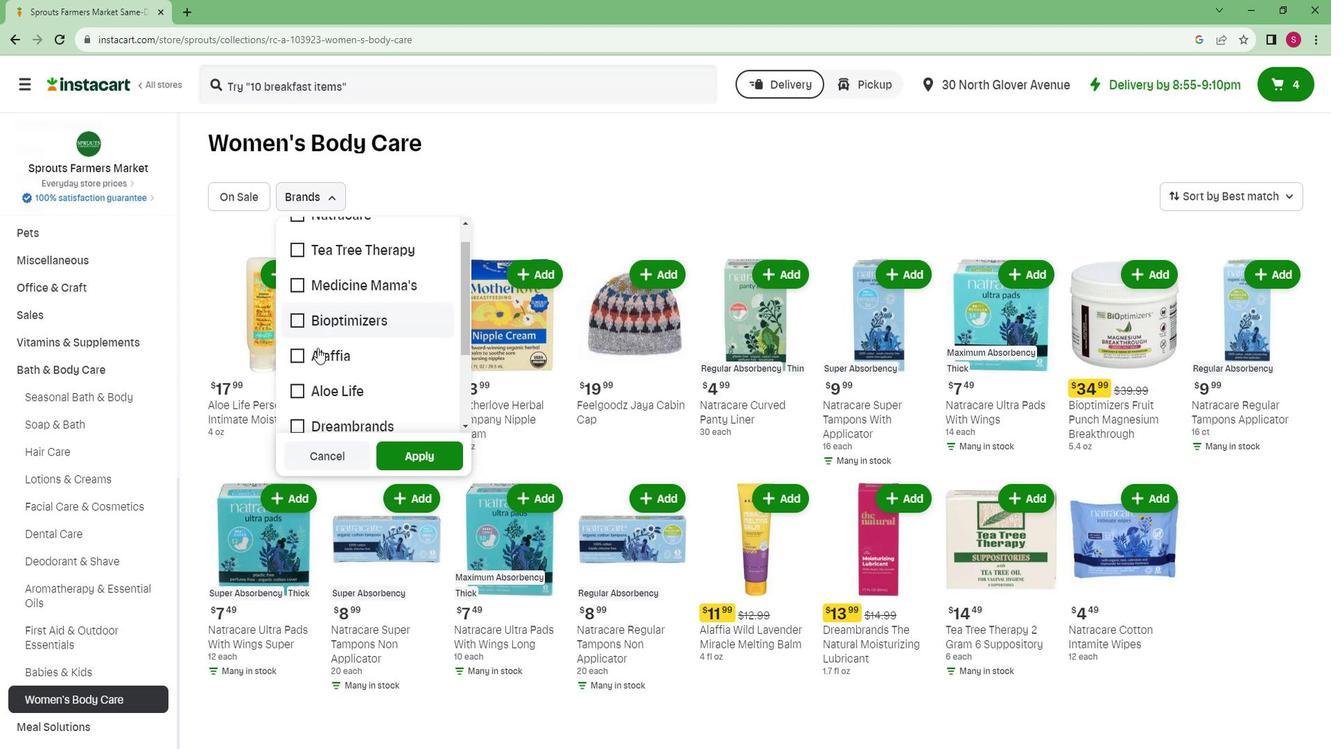 
